 Task: Create a blank project AgileBolt with privacy Public and default view as List and in the team Taskers . Create three sections in the project as To-Do, Doing and Done
Action: Mouse moved to (70, 50)
Screenshot: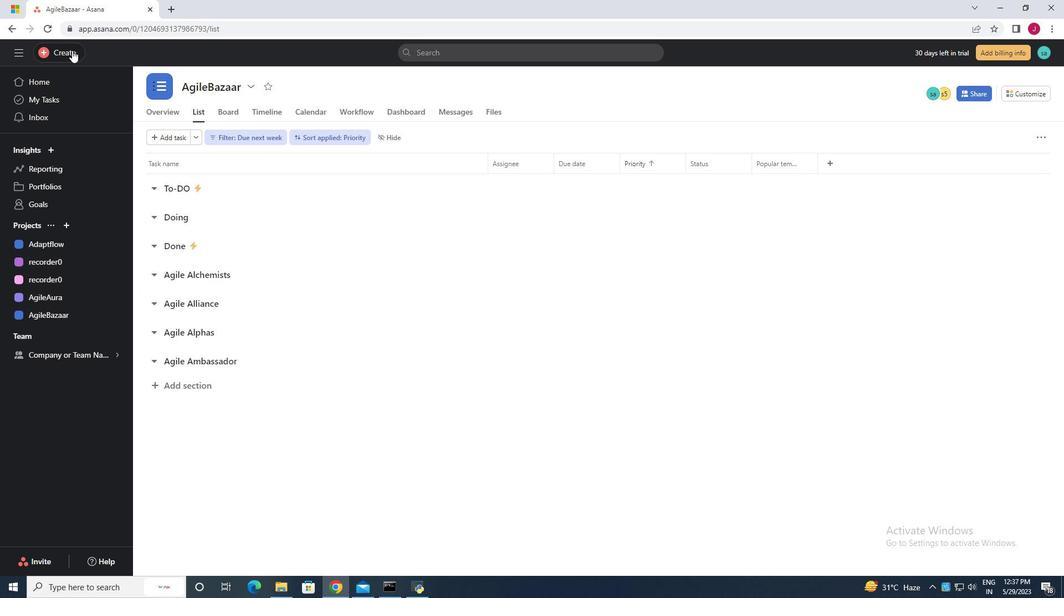 
Action: Mouse pressed left at (70, 50)
Screenshot: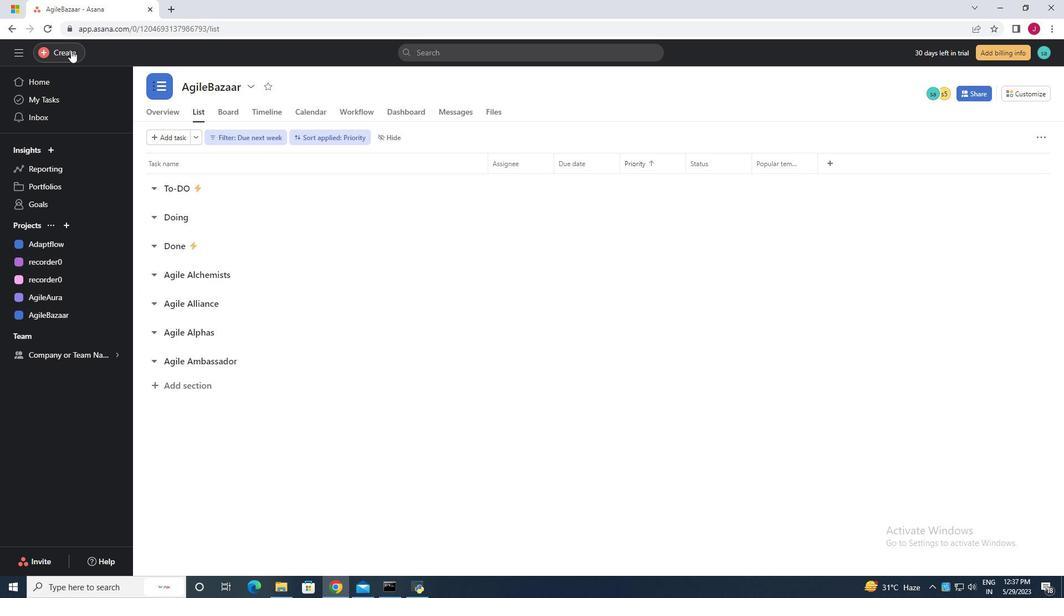 
Action: Mouse moved to (128, 77)
Screenshot: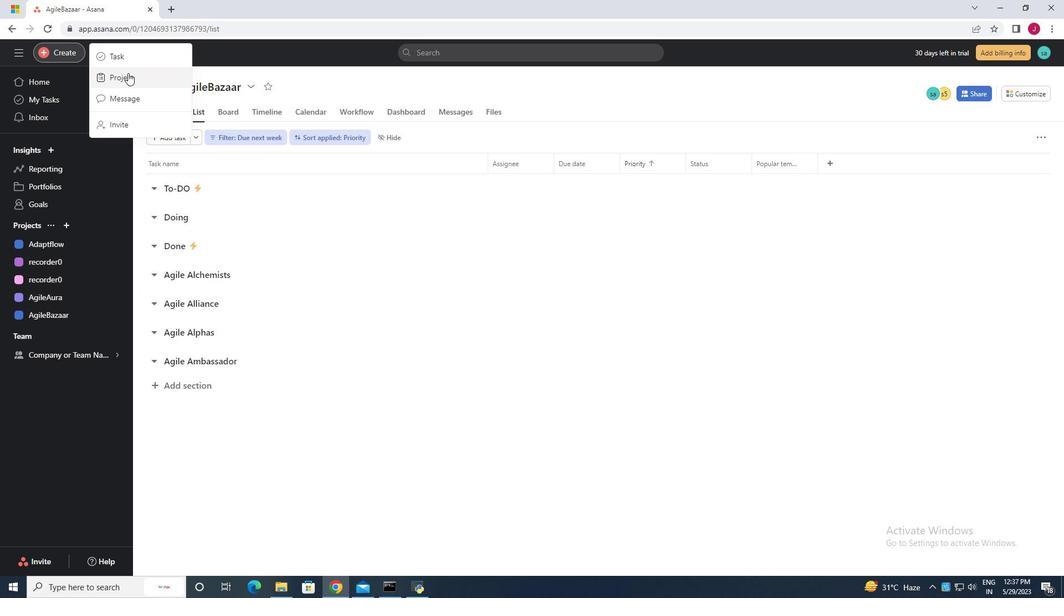 
Action: Mouse pressed left at (128, 77)
Screenshot: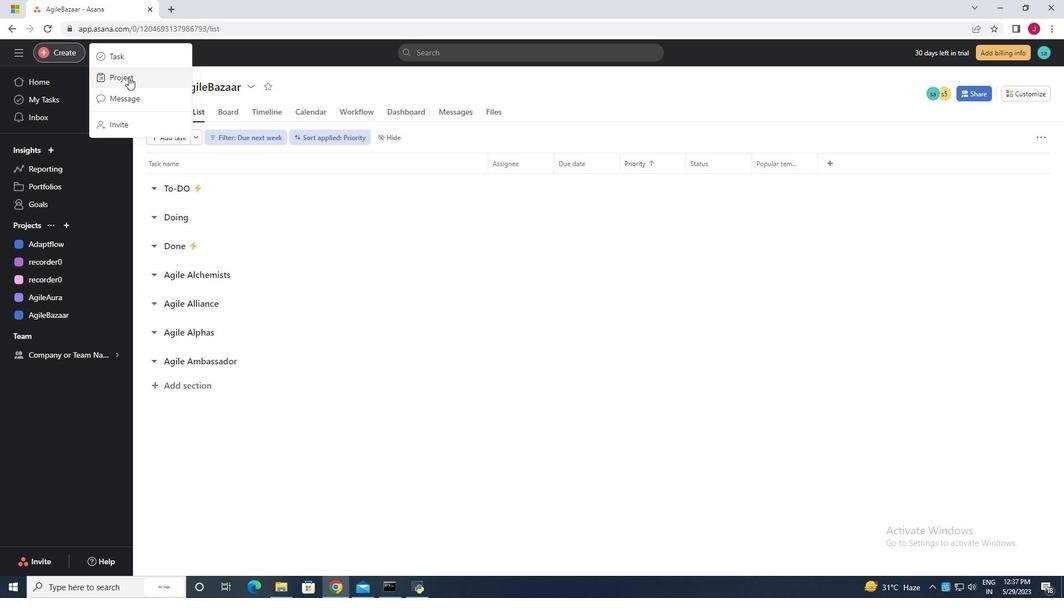 
Action: Mouse moved to (463, 312)
Screenshot: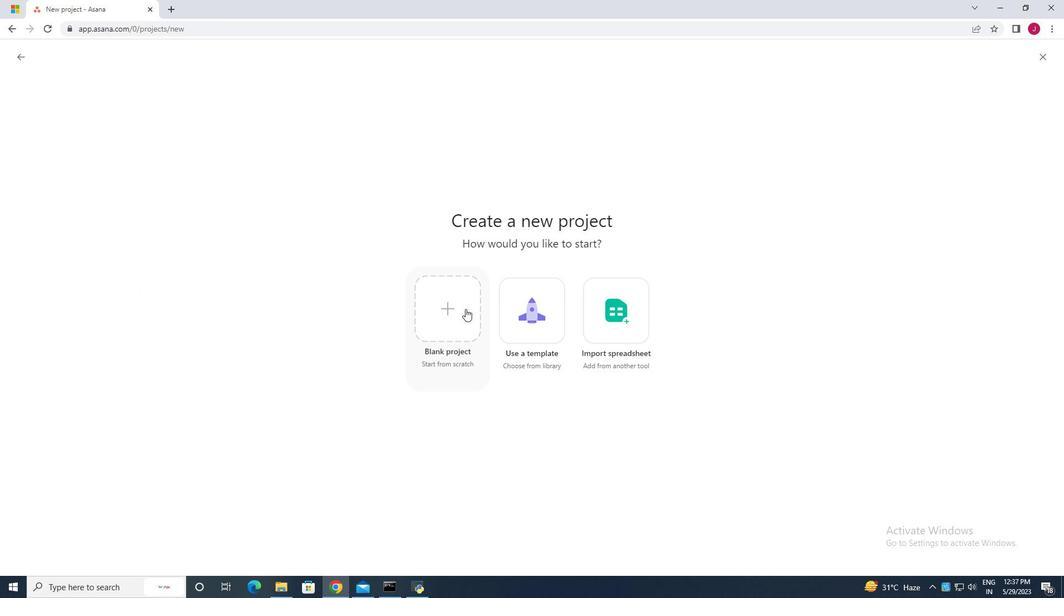 
Action: Mouse pressed left at (463, 312)
Screenshot: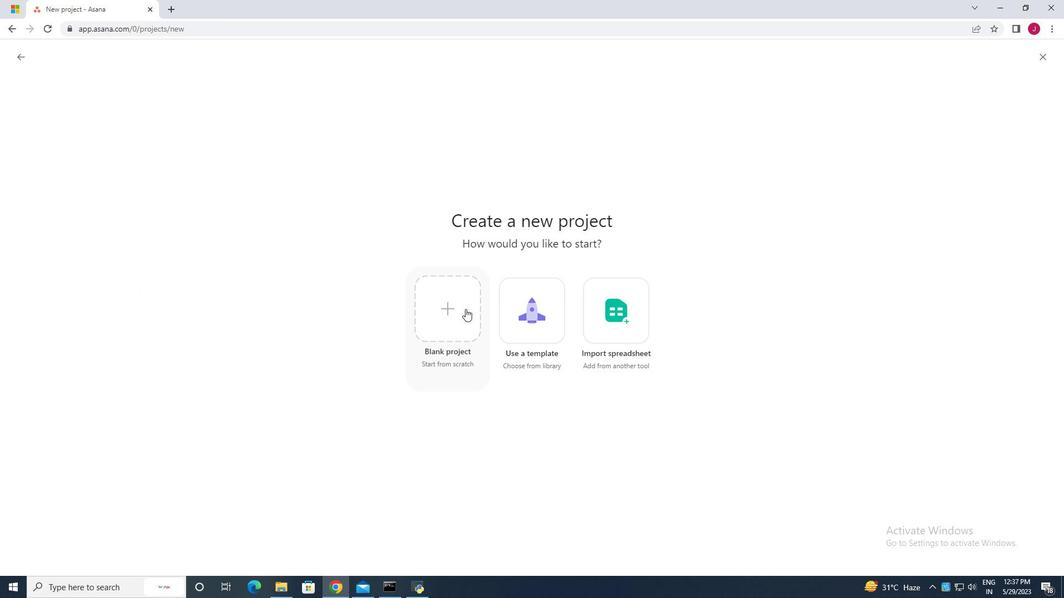 
Action: Mouse moved to (238, 135)
Screenshot: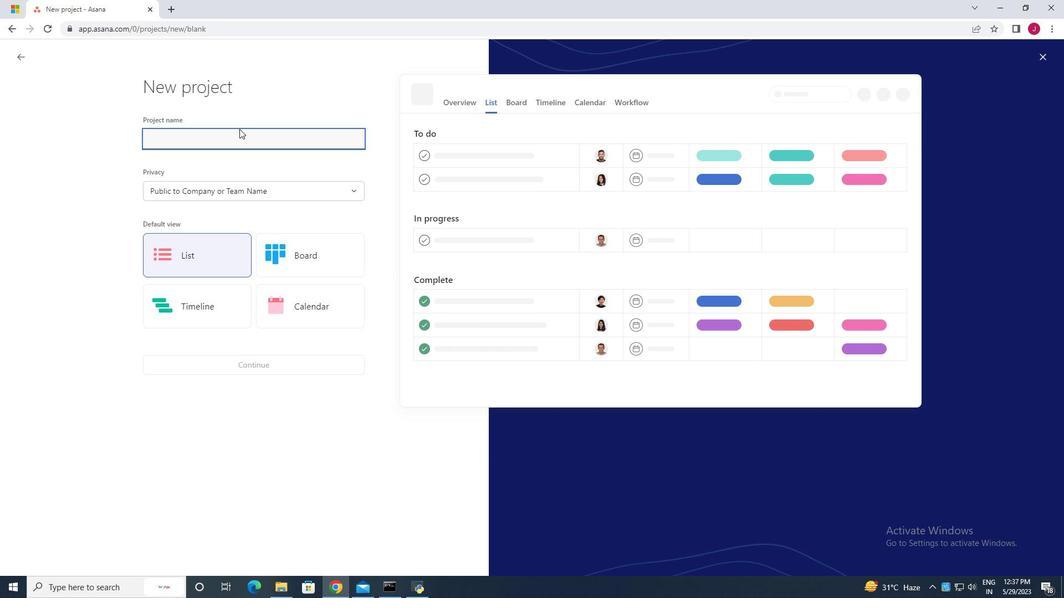 
Action: Mouse pressed left at (238, 135)
Screenshot: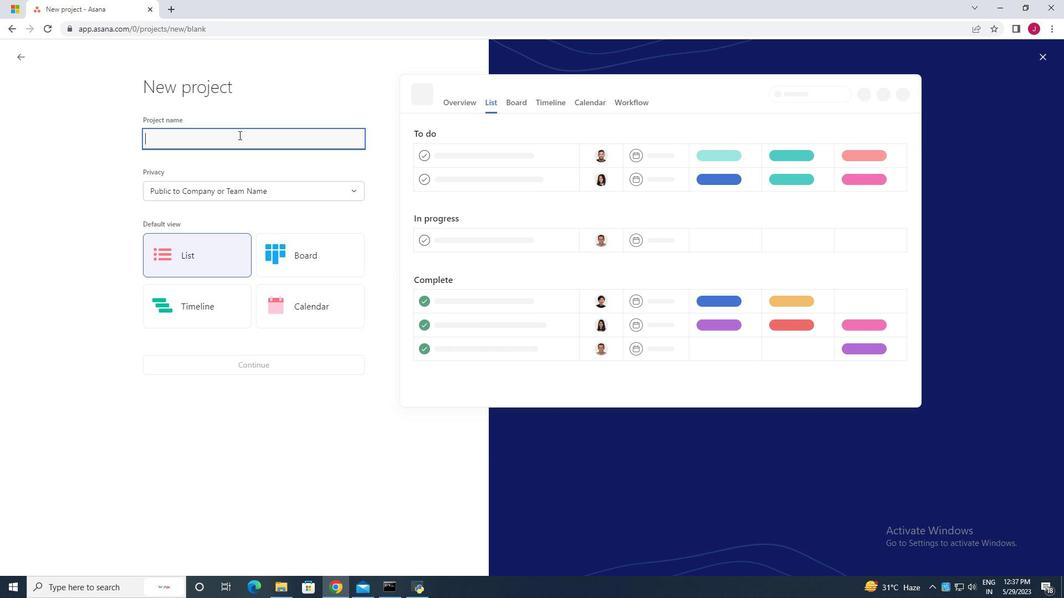 
Action: Key pressed <Key.caps_lock>A<Key.caps_lock>gile<Key.caps_lock>B<Key.caps_lock>olt
Screenshot: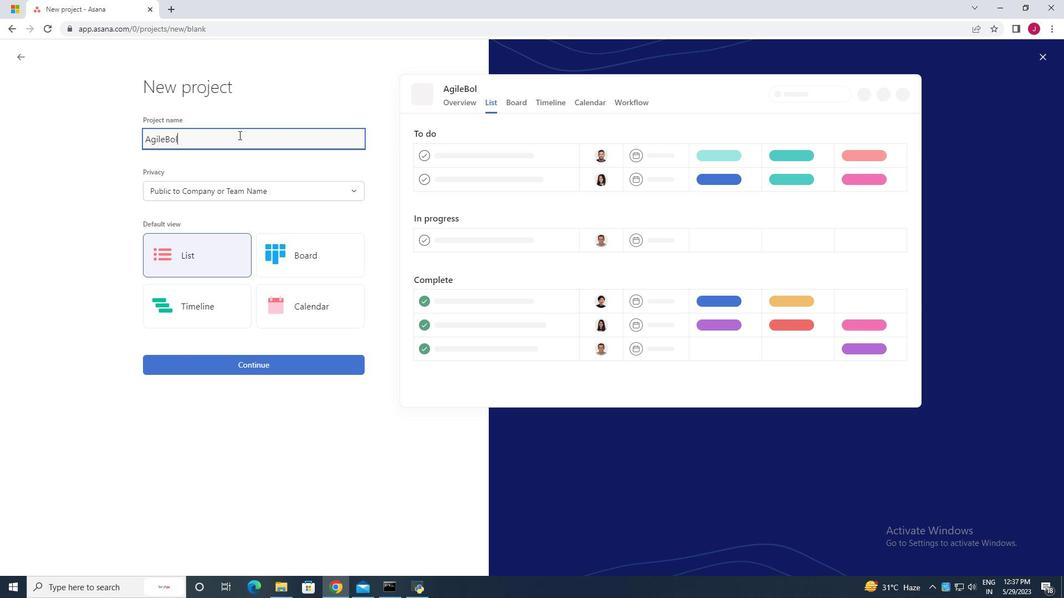 
Action: Mouse moved to (230, 194)
Screenshot: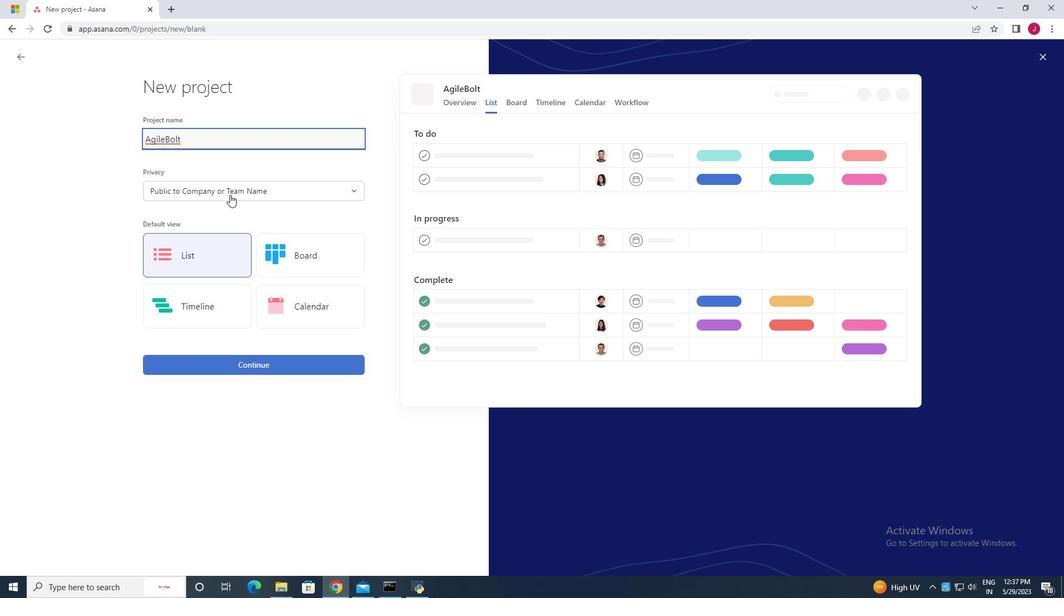 
Action: Mouse pressed left at (230, 194)
Screenshot: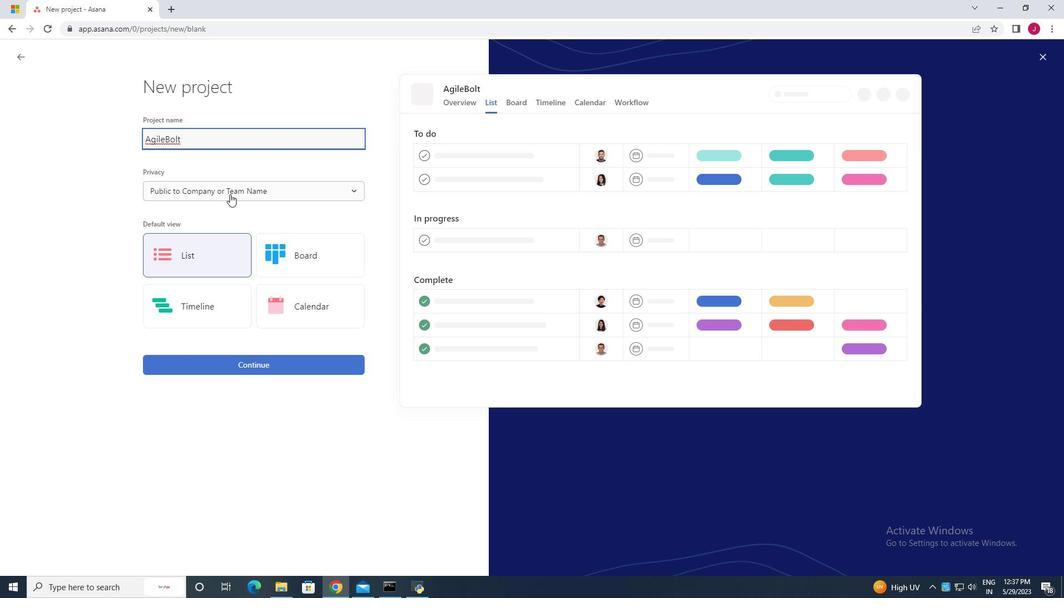 
Action: Mouse moved to (234, 216)
Screenshot: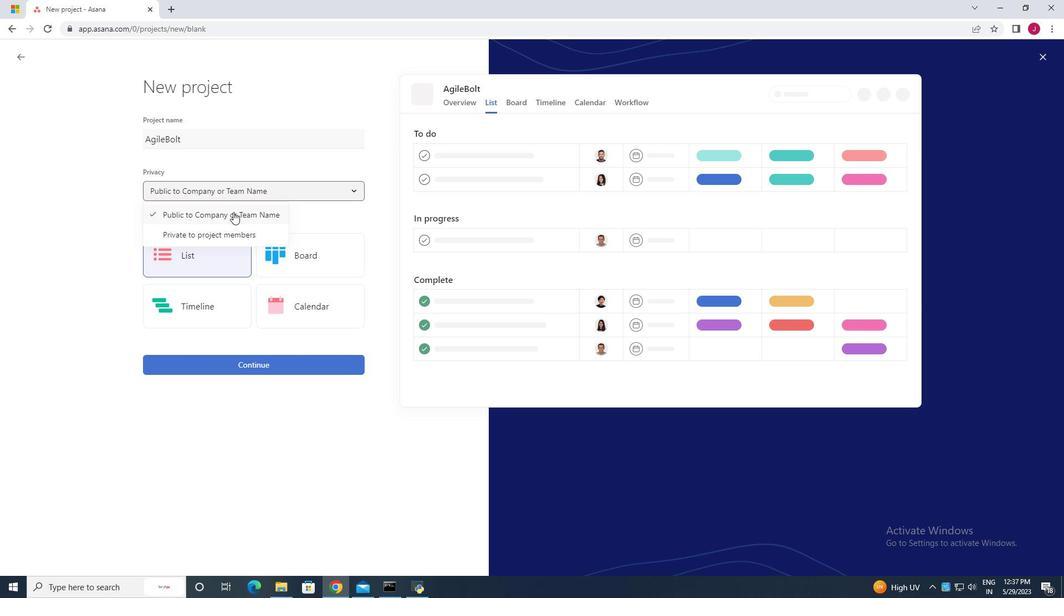 
Action: Mouse pressed left at (234, 216)
Screenshot: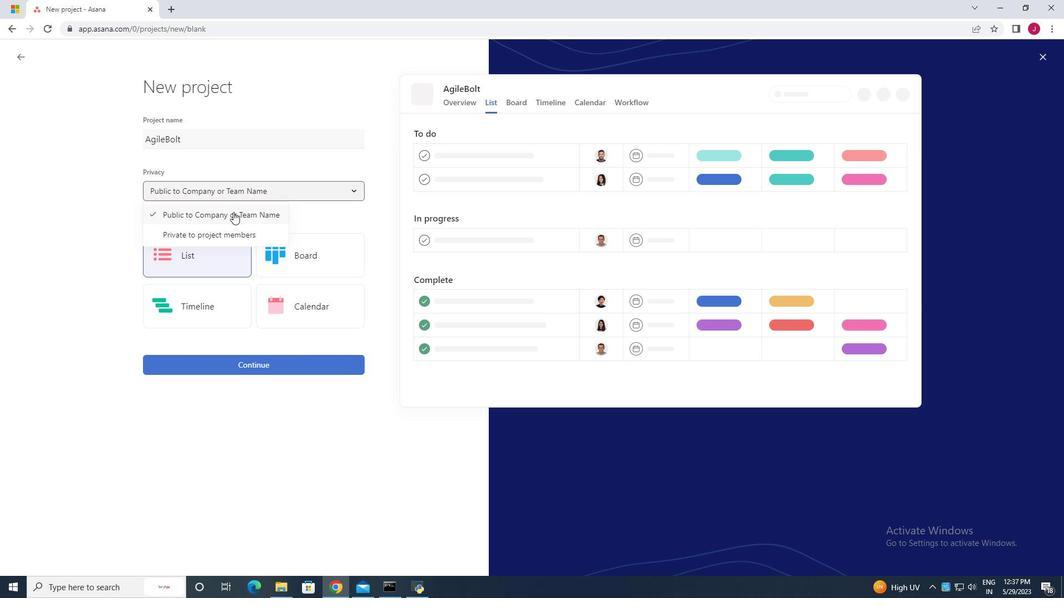 
Action: Mouse moved to (191, 261)
Screenshot: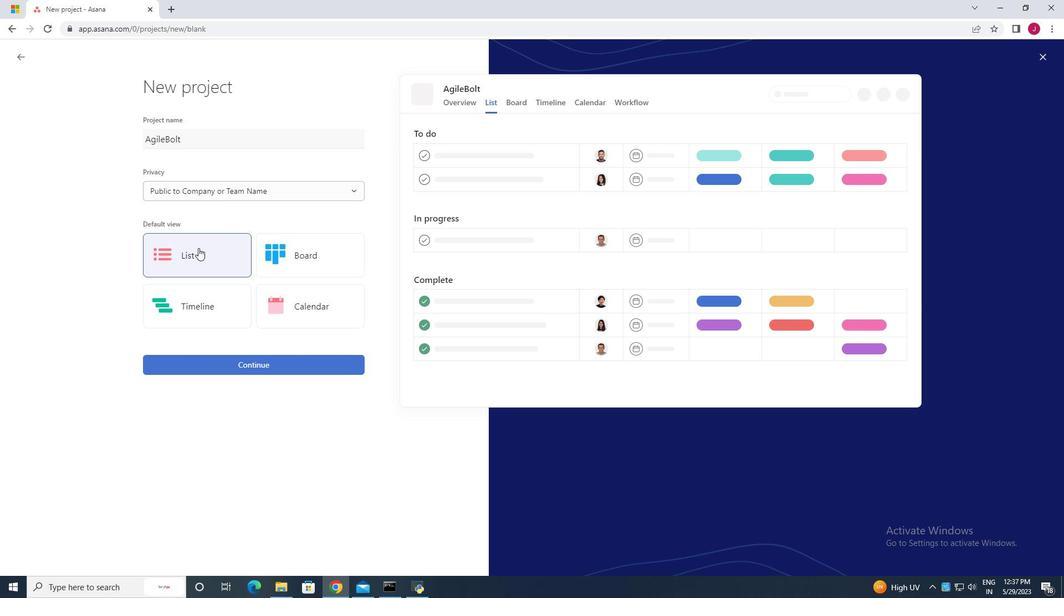
Action: Mouse pressed left at (191, 261)
Screenshot: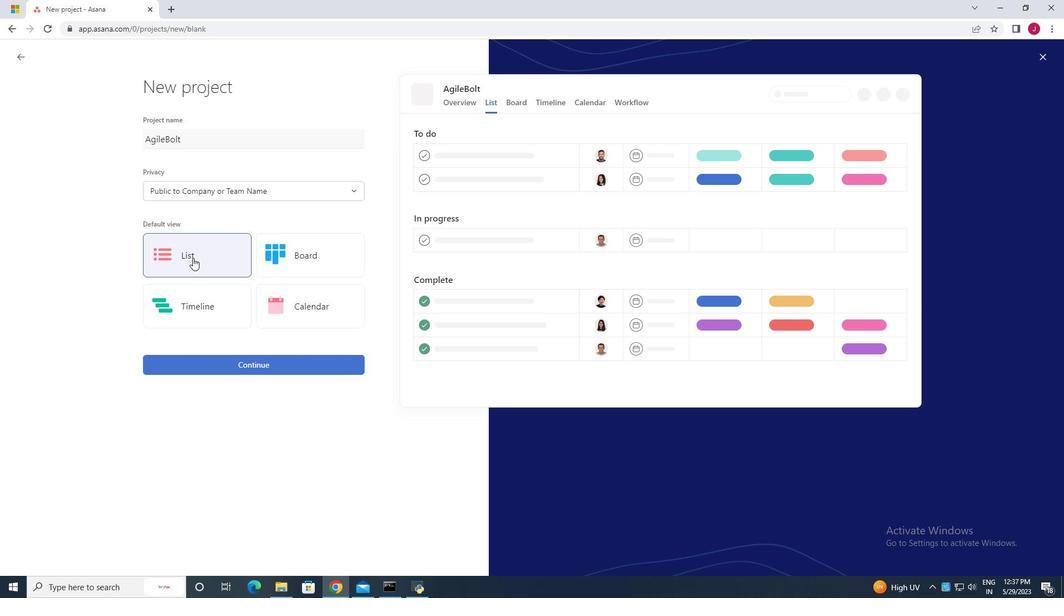 
Action: Mouse moved to (240, 360)
Screenshot: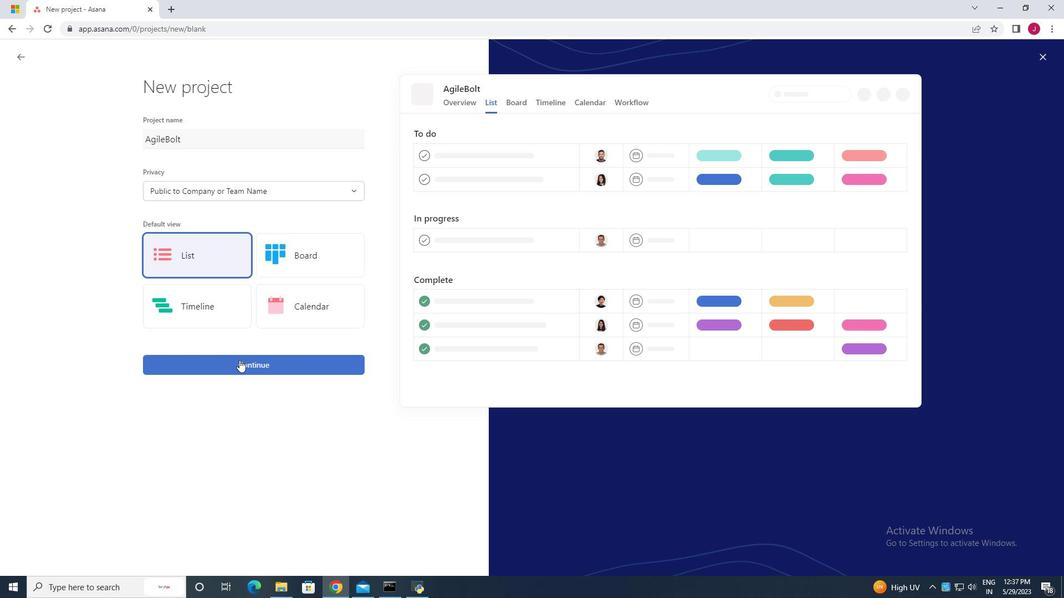 
Action: Mouse pressed left at (240, 360)
Screenshot: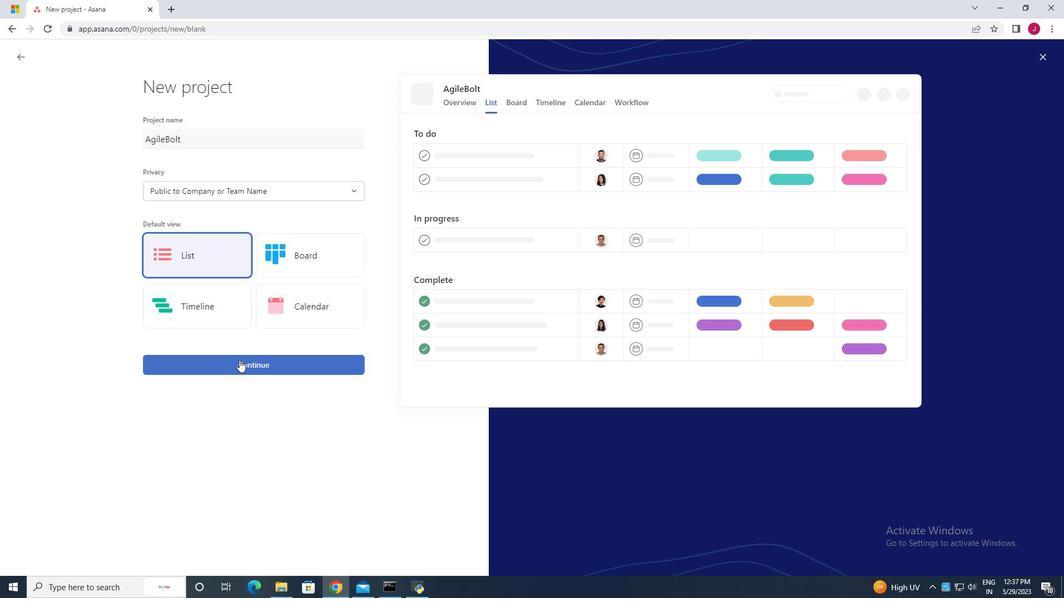 
Action: Mouse moved to (268, 297)
Screenshot: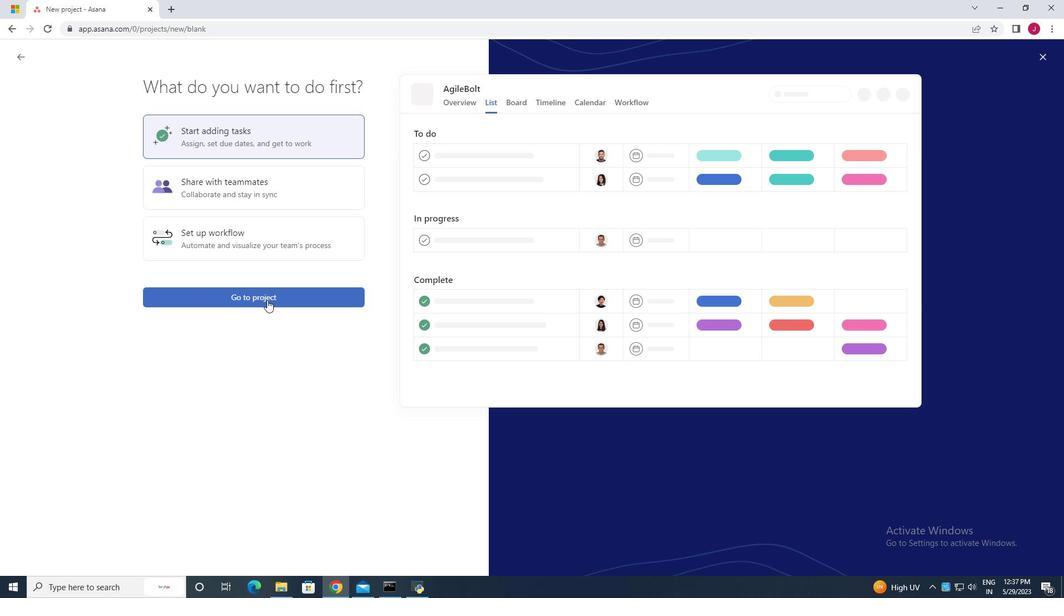 
Action: Mouse pressed left at (268, 297)
Screenshot: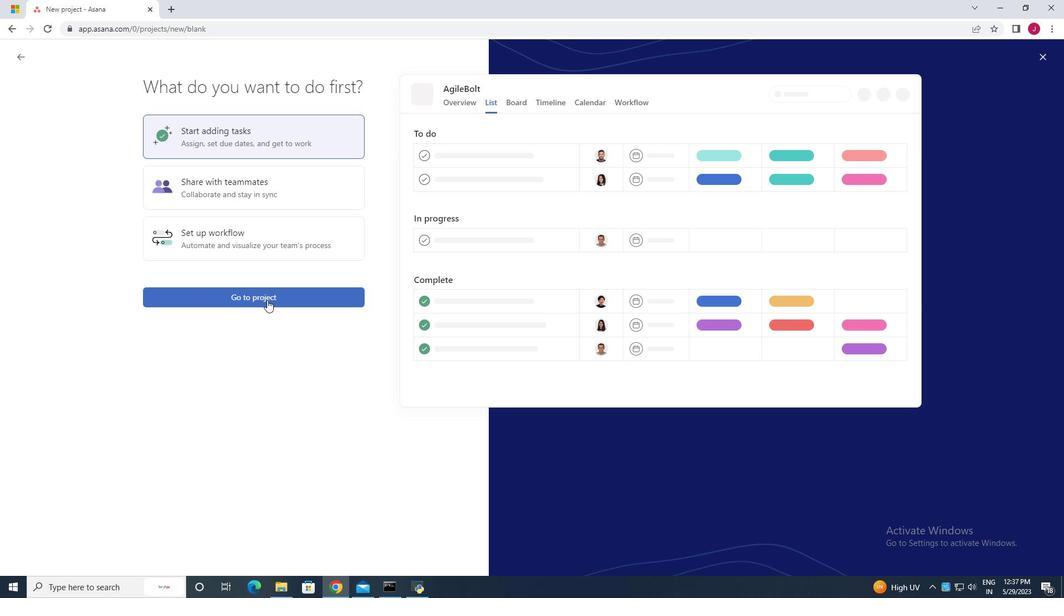 
Action: Mouse moved to (175, 242)
Screenshot: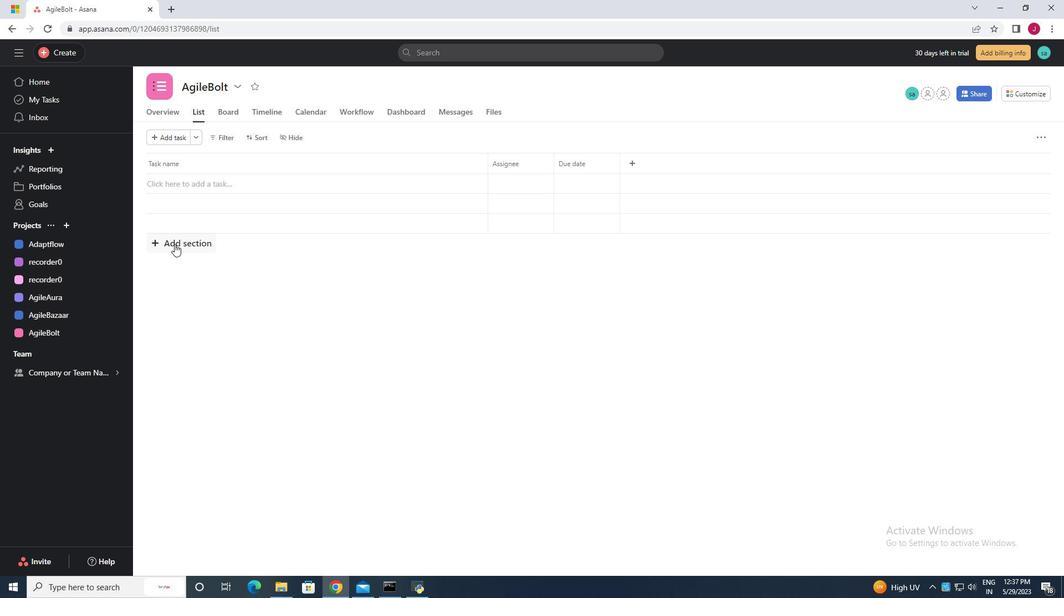
Action: Mouse pressed left at (175, 242)
Screenshot: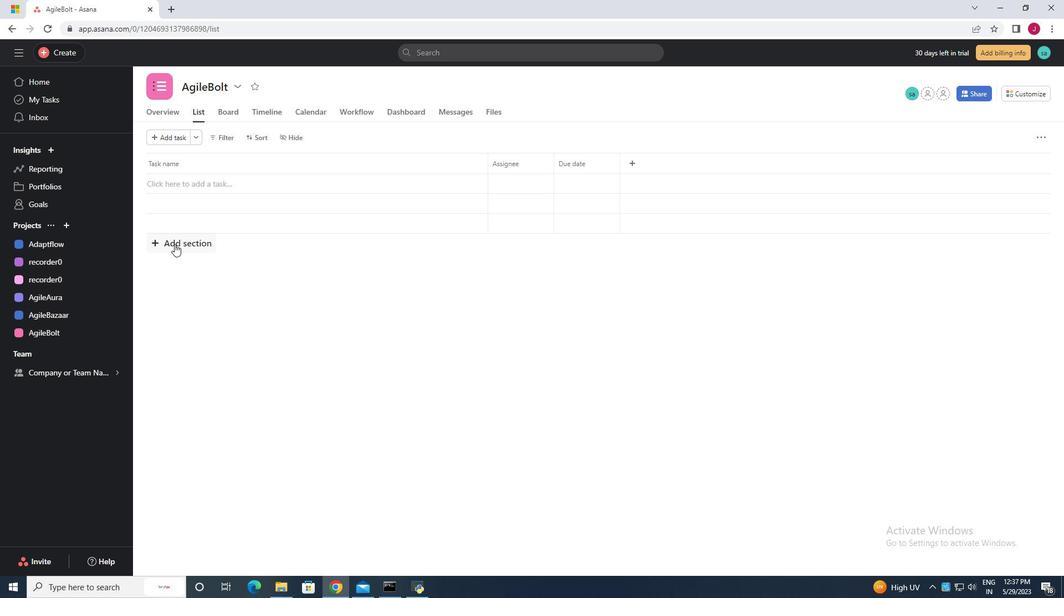 
Action: Key pressed <Key.caps_lock>T<Key.caps_lock>o-<Key.caps_lock>D<Key.caps_lock>o
Screenshot: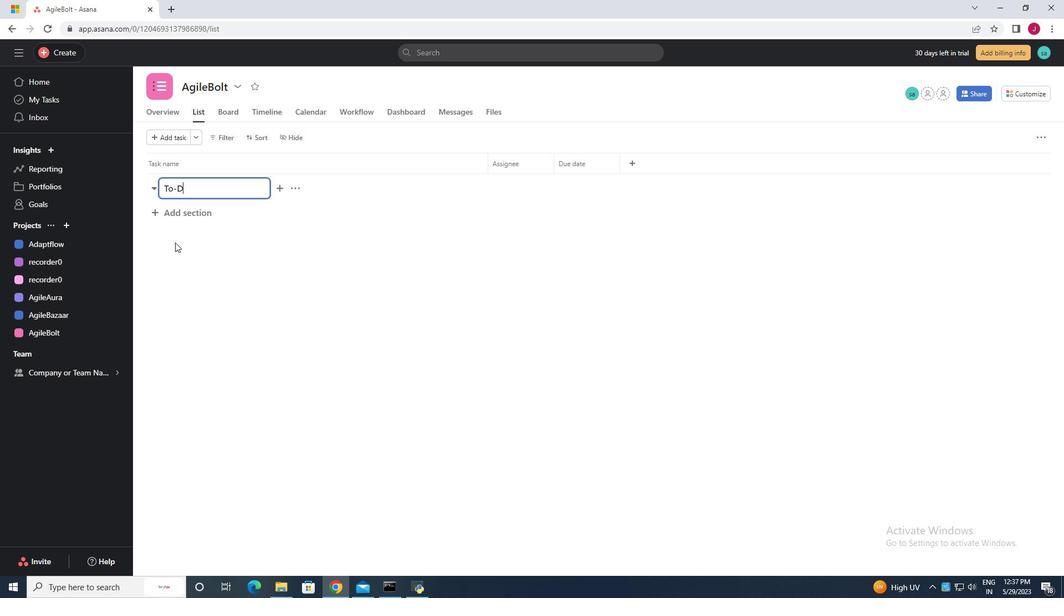 
Action: Mouse moved to (191, 211)
Screenshot: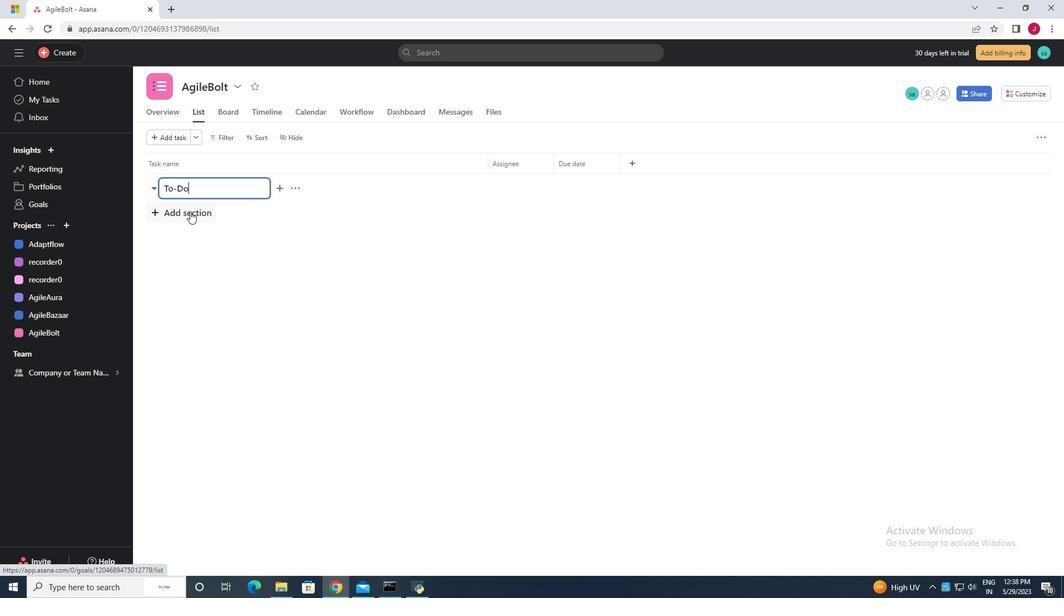 
Action: Mouse pressed left at (191, 211)
Screenshot: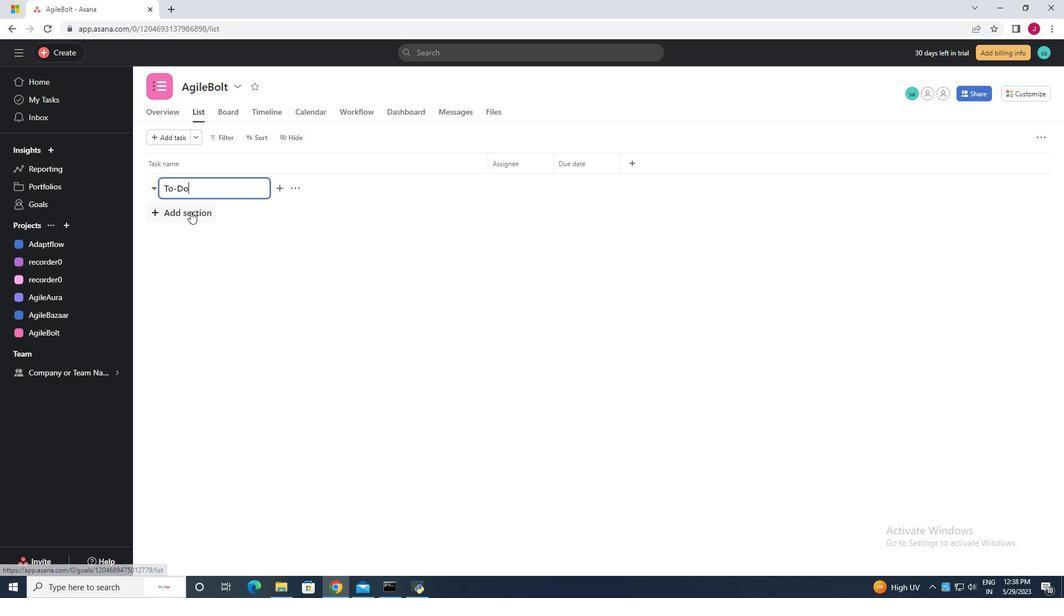 
Action: Key pressed <Key.caps_lock>D<Key.caps_lock>oing
Screenshot: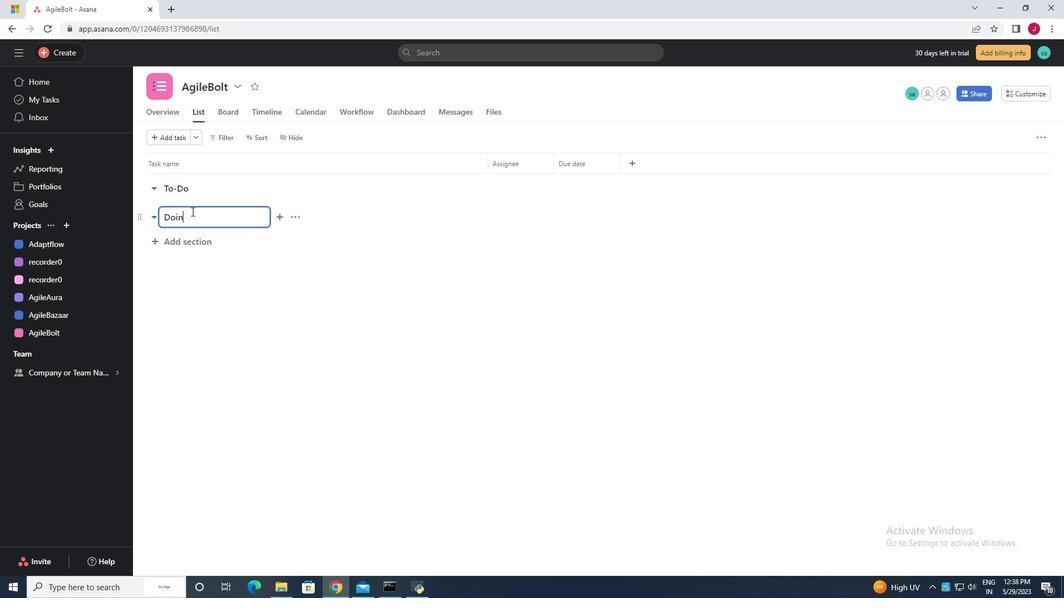 
Action: Mouse moved to (209, 244)
Screenshot: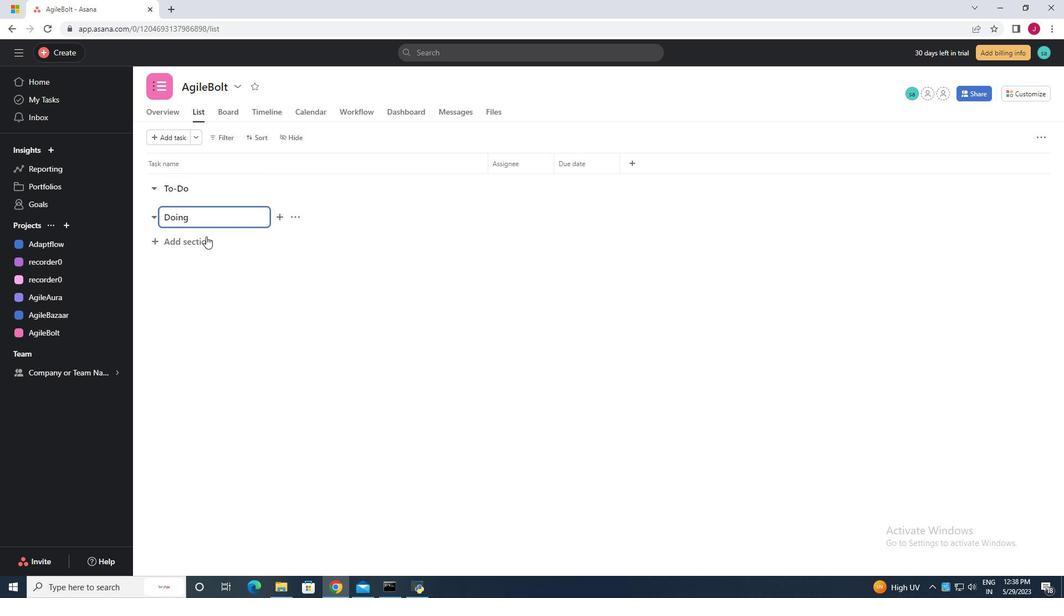 
Action: Mouse pressed left at (209, 244)
Screenshot: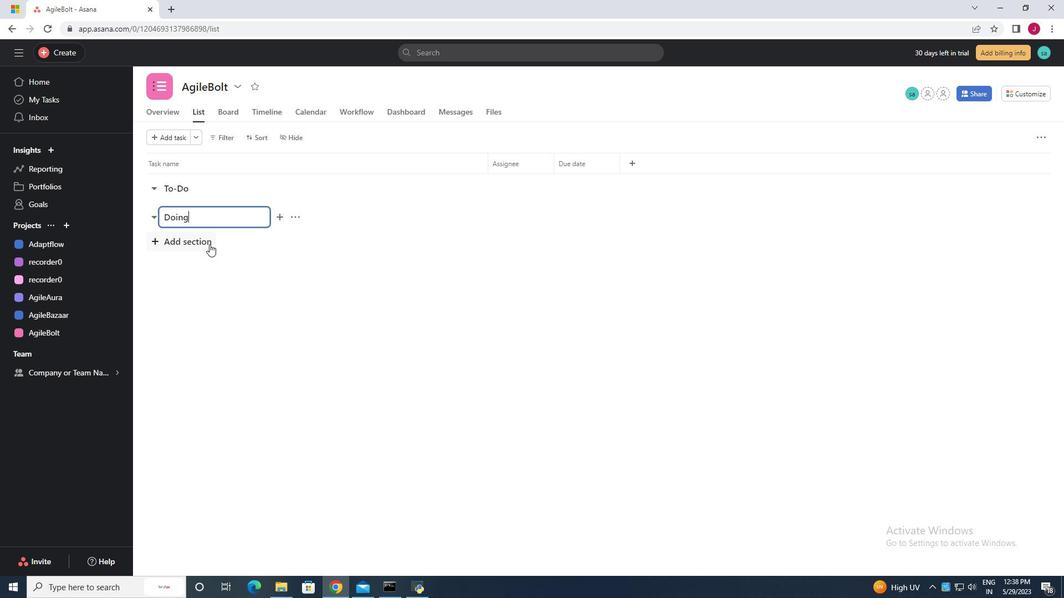 
Action: Key pressed <Key.caps_lock>D<Key.caps_lock>one<Key.enter>
Screenshot: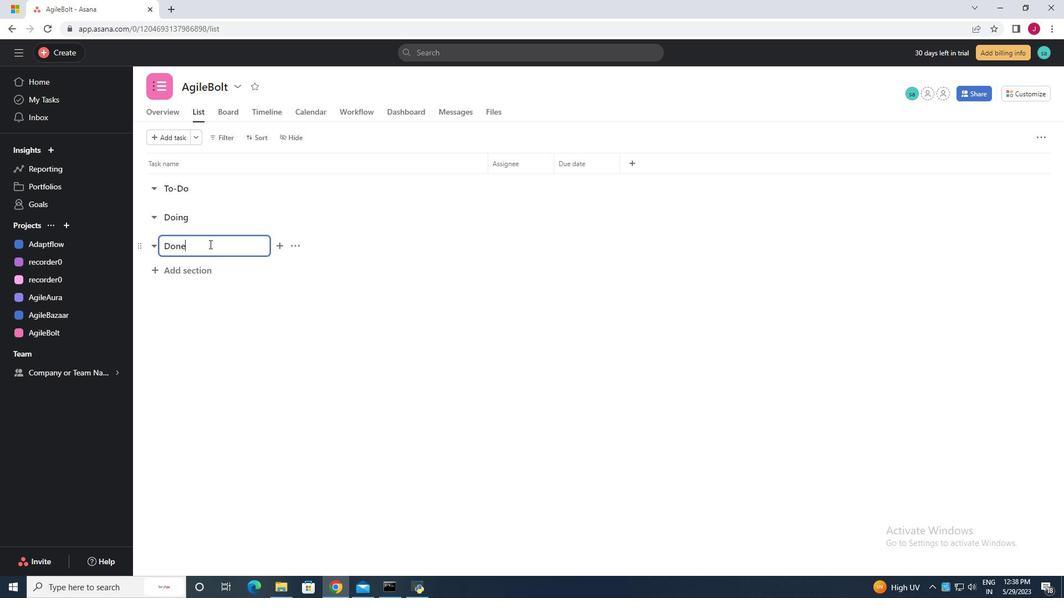 
Action: Mouse moved to (325, 231)
Screenshot: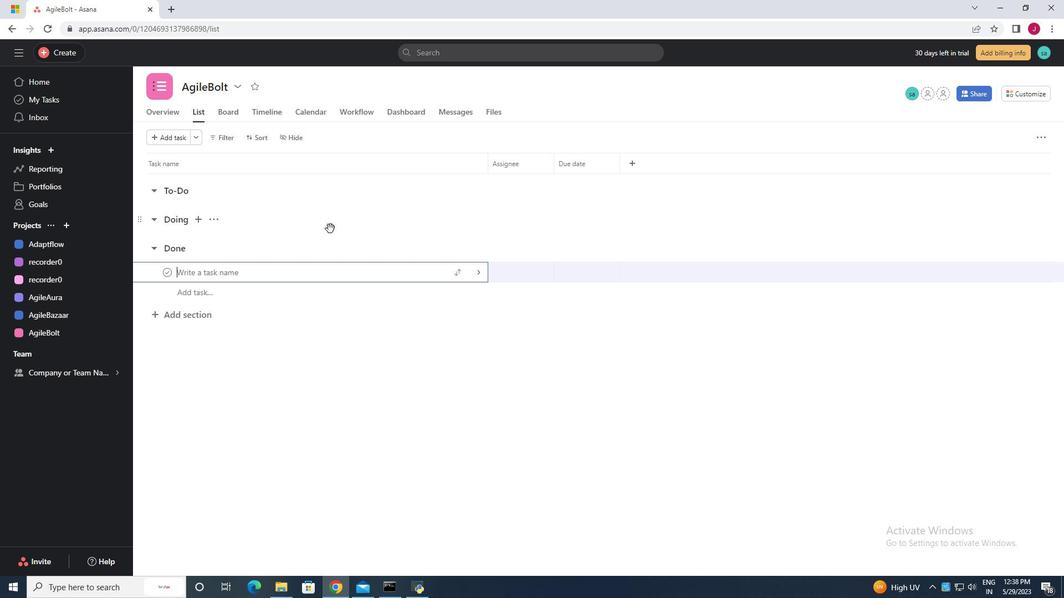 
